 Task: Add Sprouts Pau D Arco to the cart.
Action: Mouse moved to (23, 95)
Screenshot: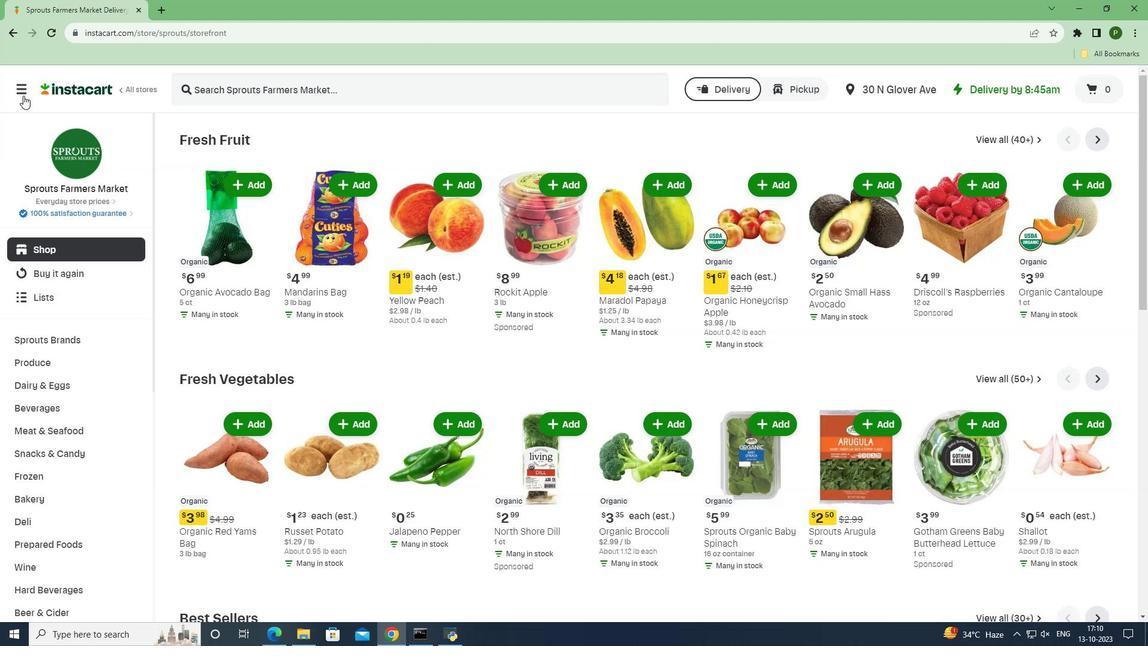 
Action: Mouse pressed left at (23, 95)
Screenshot: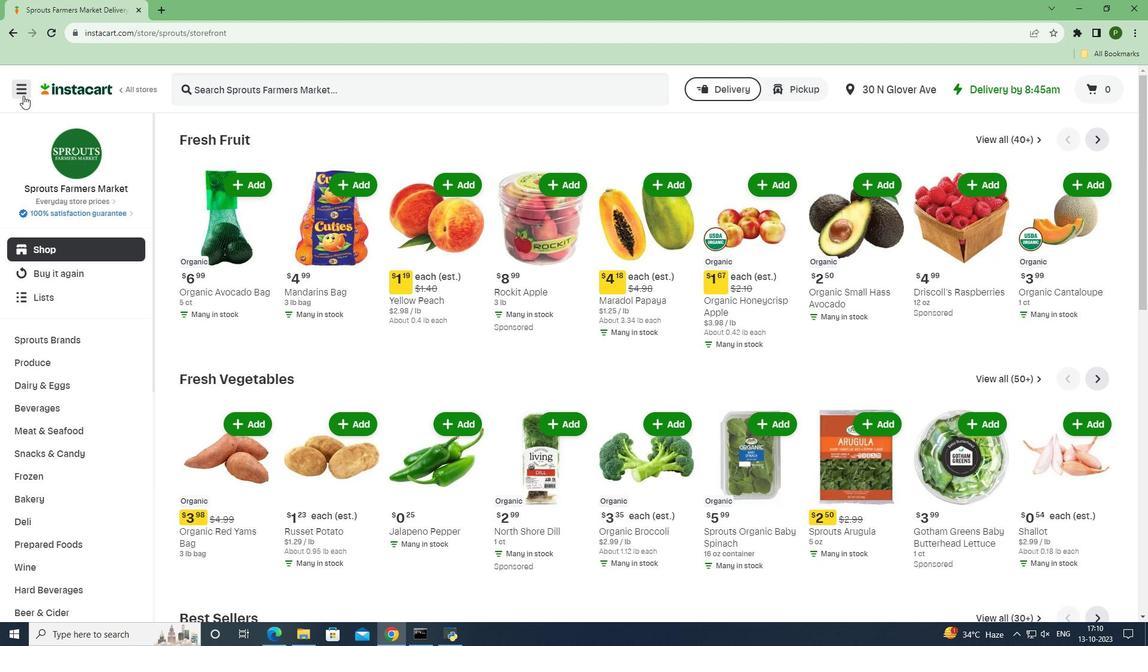 
Action: Mouse moved to (37, 307)
Screenshot: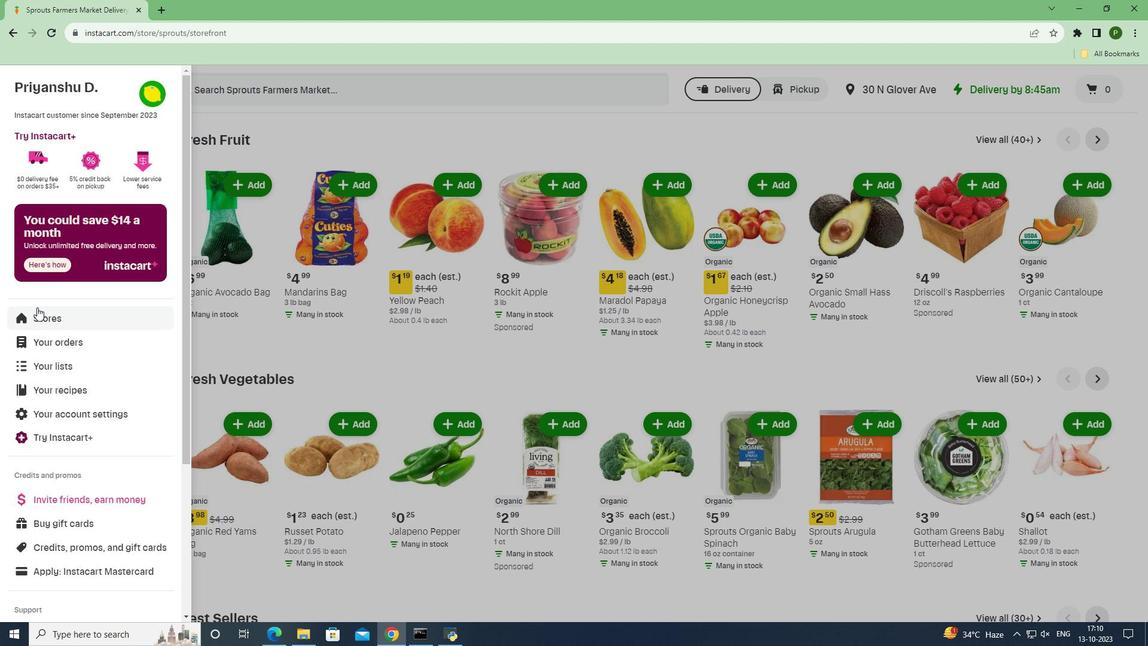 
Action: Mouse pressed left at (37, 307)
Screenshot: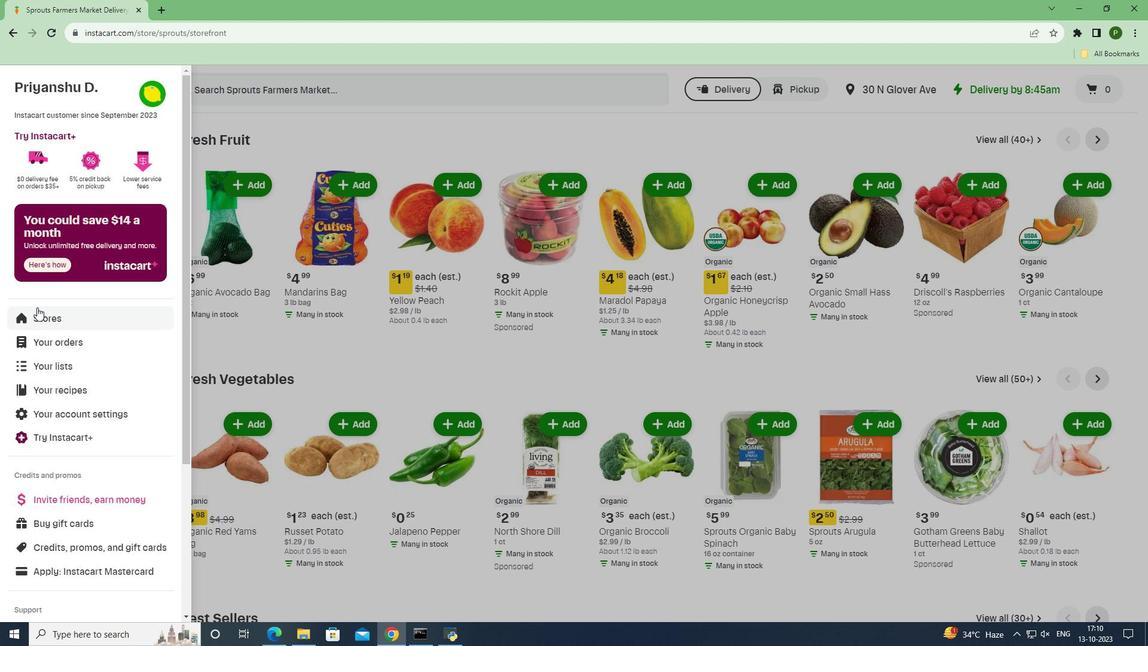 
Action: Mouse moved to (276, 142)
Screenshot: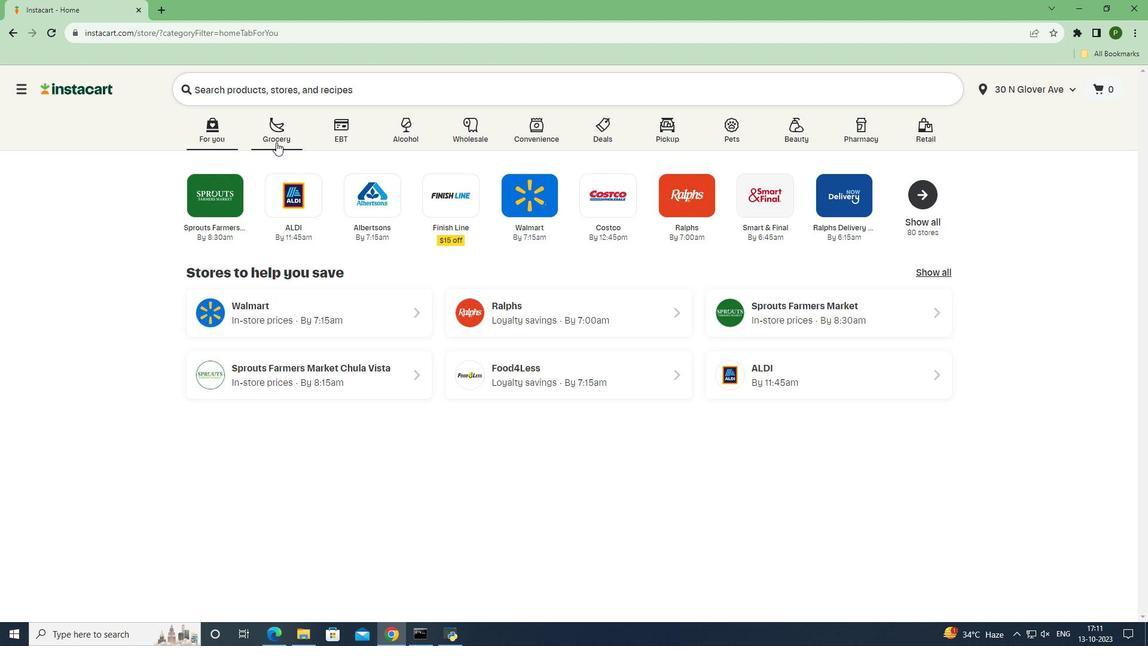 
Action: Mouse pressed left at (276, 142)
Screenshot: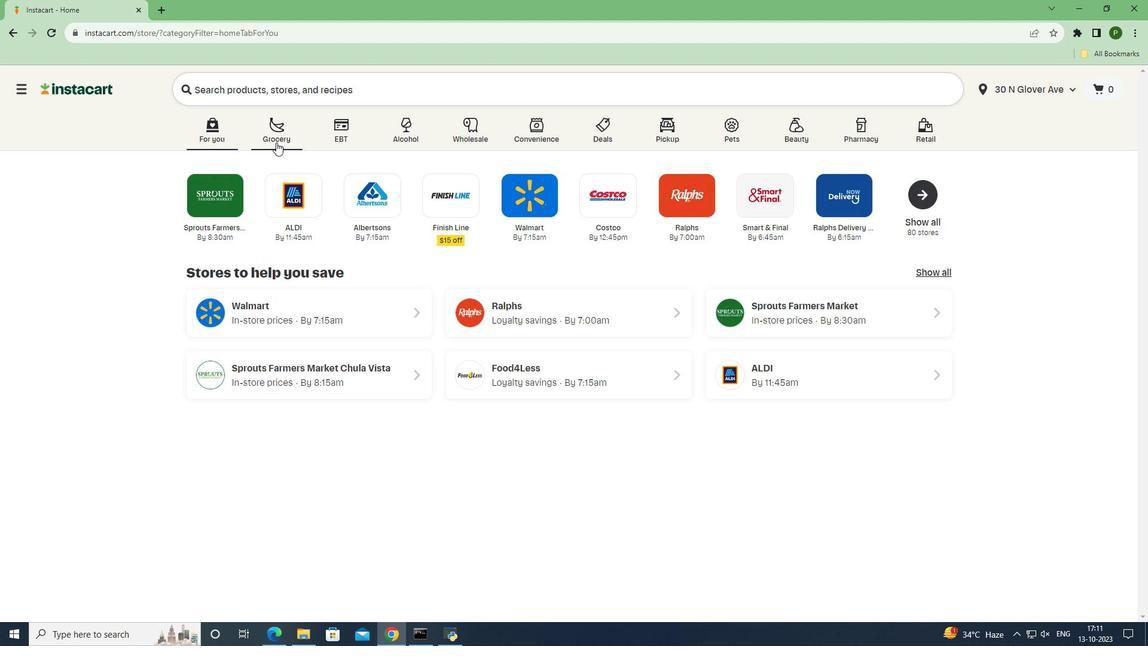 
Action: Mouse moved to (763, 273)
Screenshot: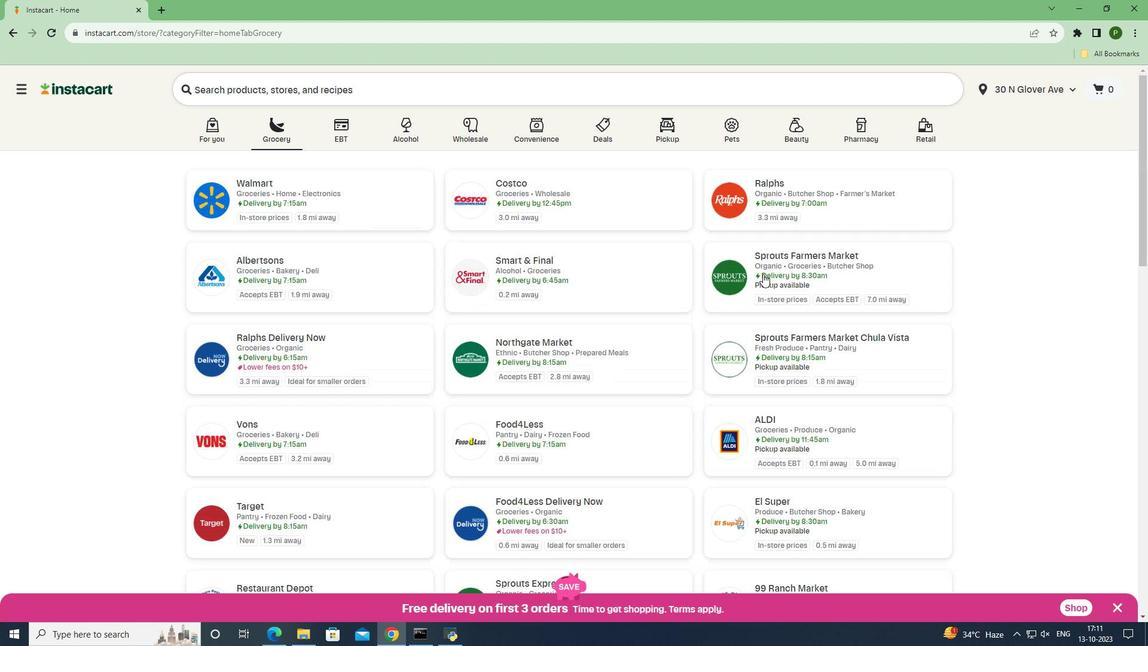 
Action: Mouse pressed left at (763, 273)
Screenshot: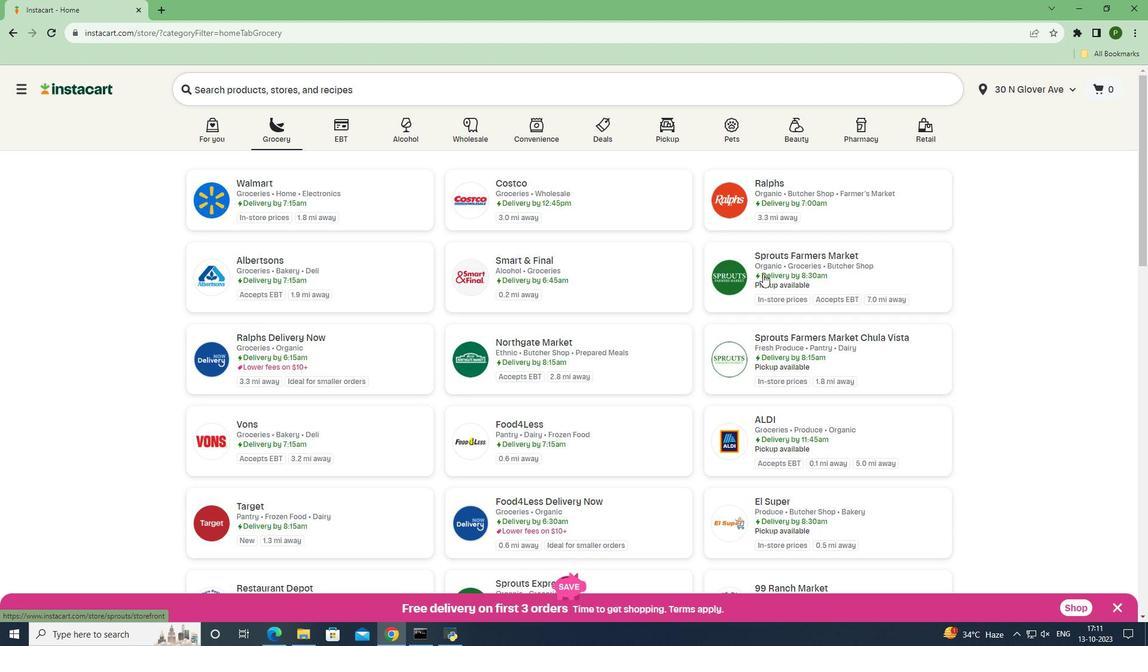 
Action: Mouse moved to (62, 406)
Screenshot: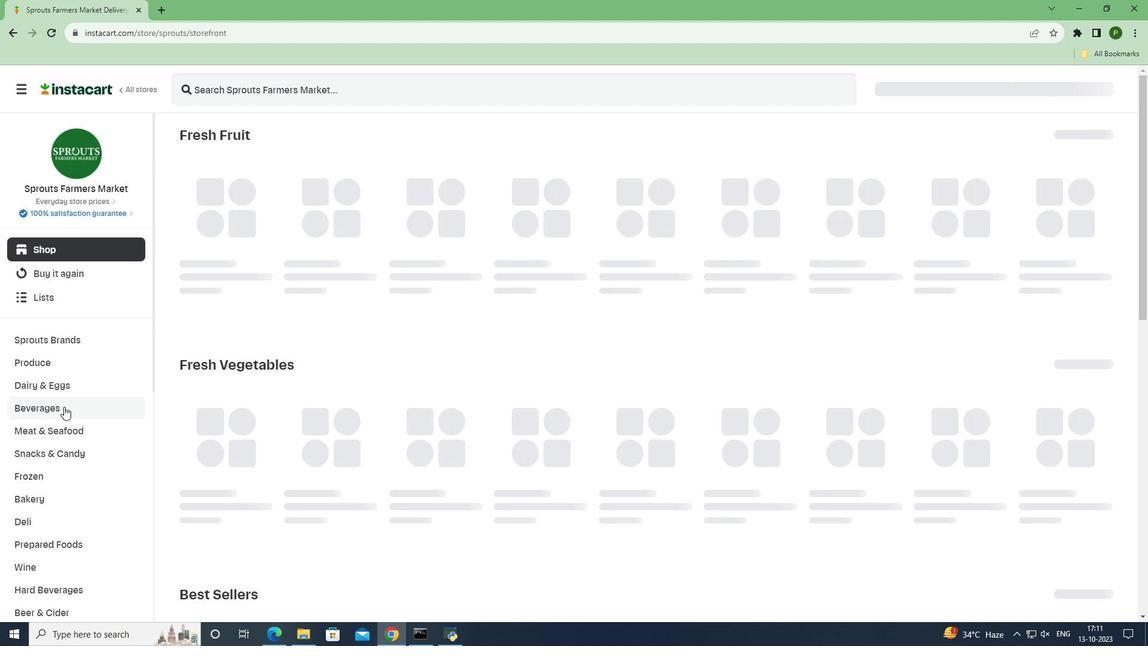 
Action: Mouse pressed left at (62, 406)
Screenshot: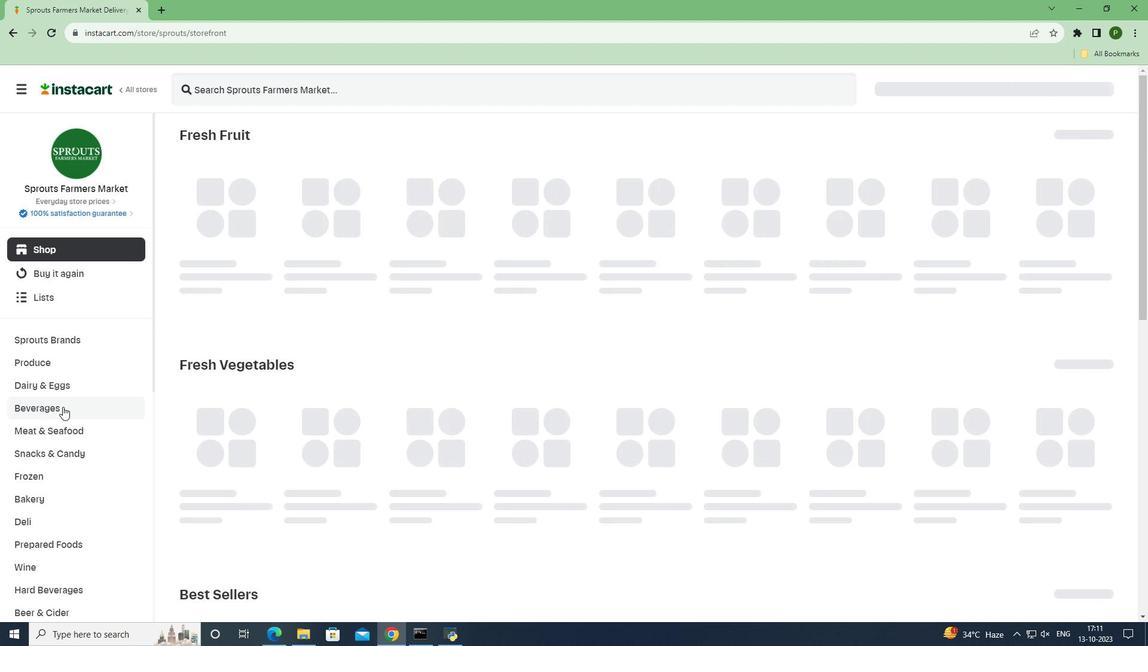 
Action: Mouse moved to (1037, 165)
Screenshot: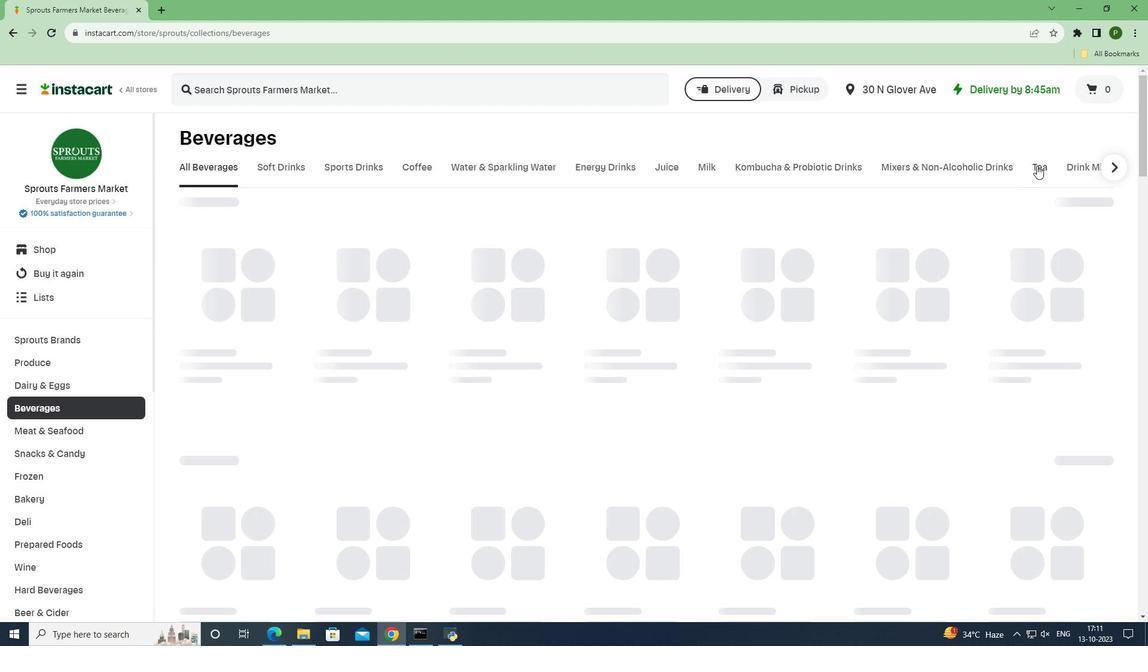 
Action: Mouse pressed left at (1037, 165)
Screenshot: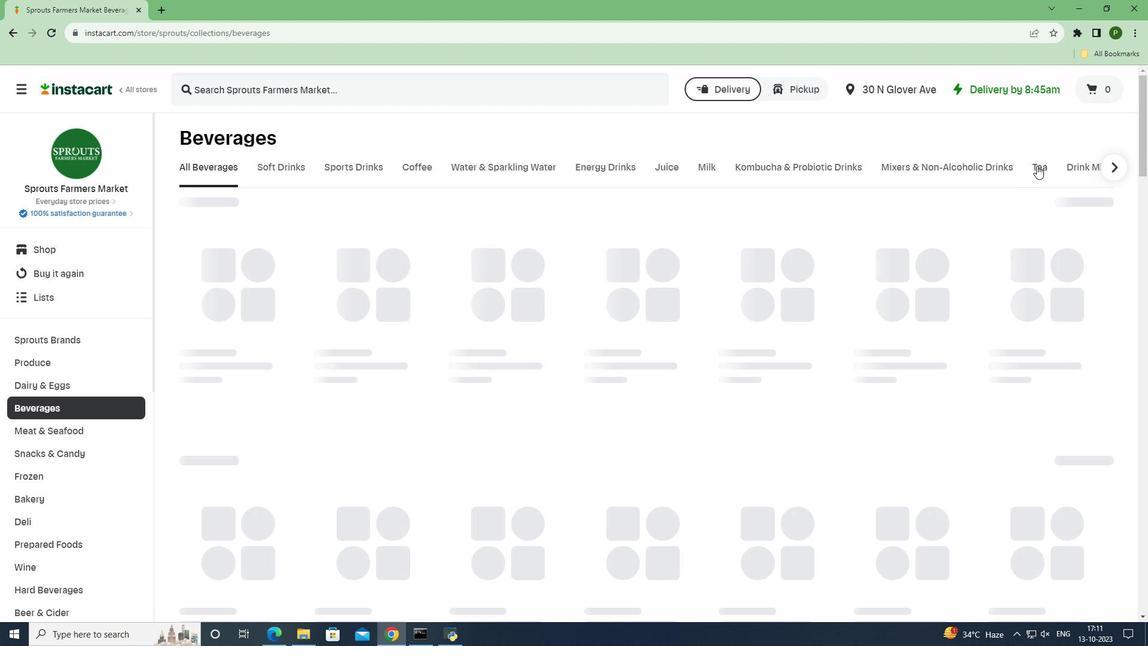 
Action: Mouse moved to (468, 91)
Screenshot: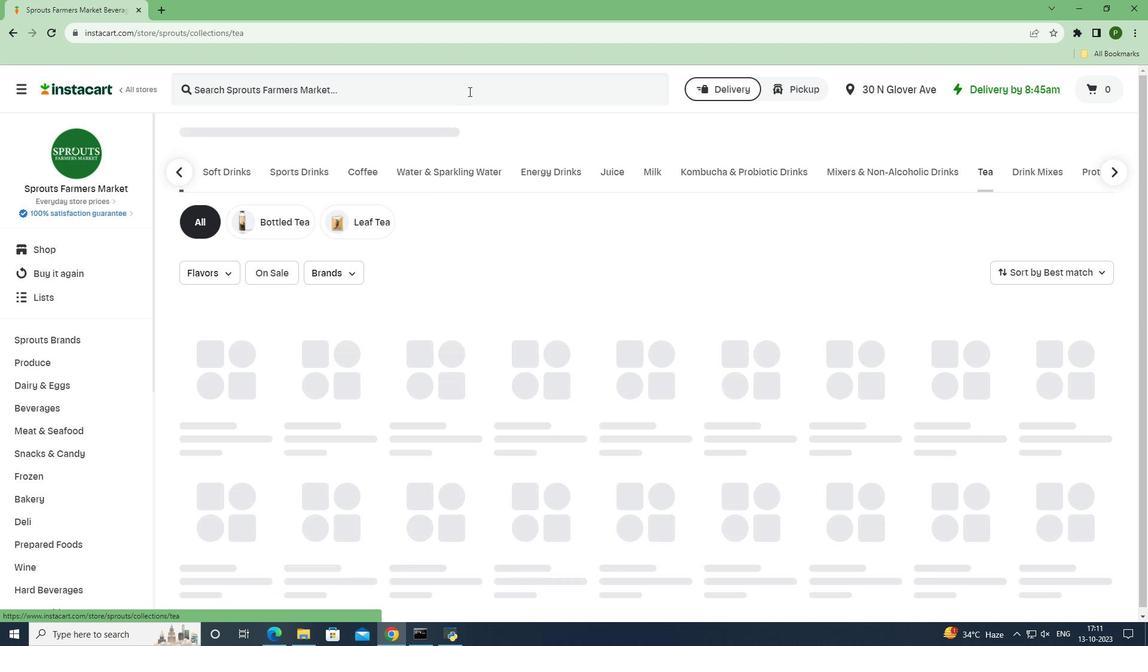 
Action: Mouse pressed left at (468, 91)
Screenshot: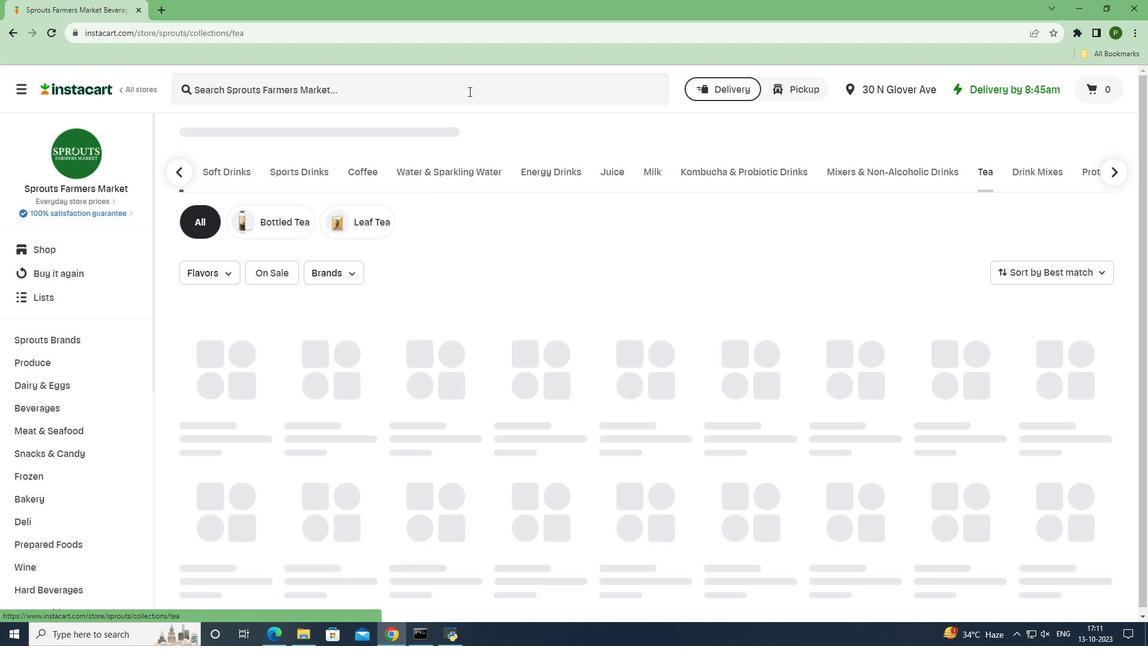 
Action: Key pressed s<Key.caps_lock>PROUTS<Key.space><Key.caps_lock>p<Key.caps_lock>AU<Key.space><Key.caps_lock>d<Key.space>a<Key.caps_lock>C<Key.backspace>RCO<Key.space><Key.enter>
Screenshot: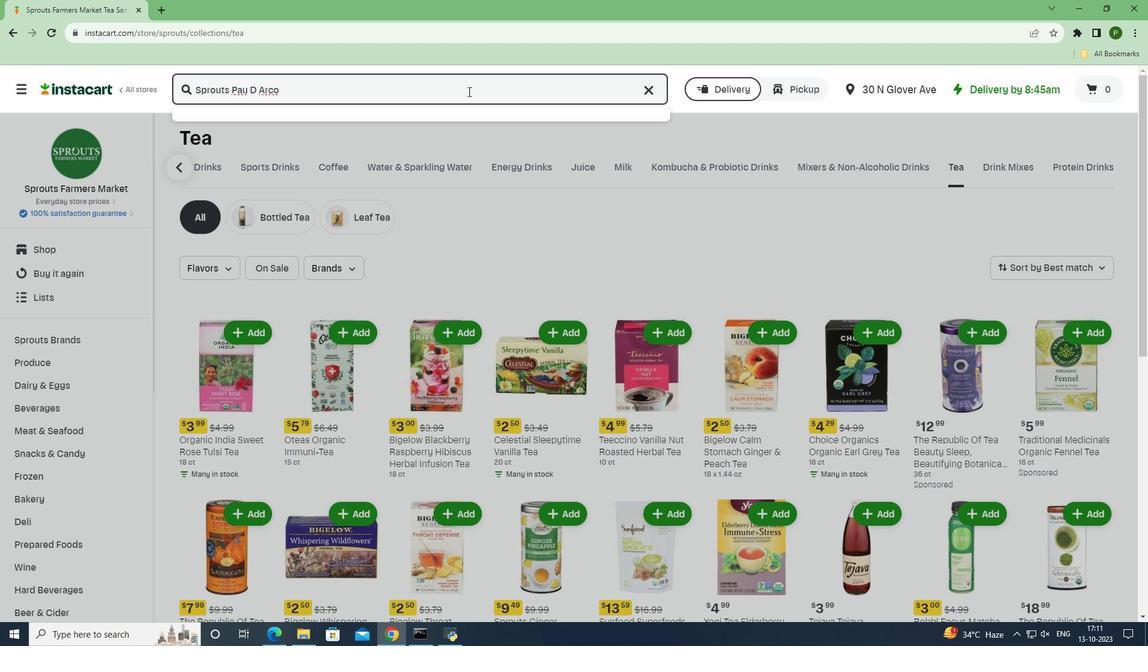 
Action: Mouse moved to (324, 194)
Screenshot: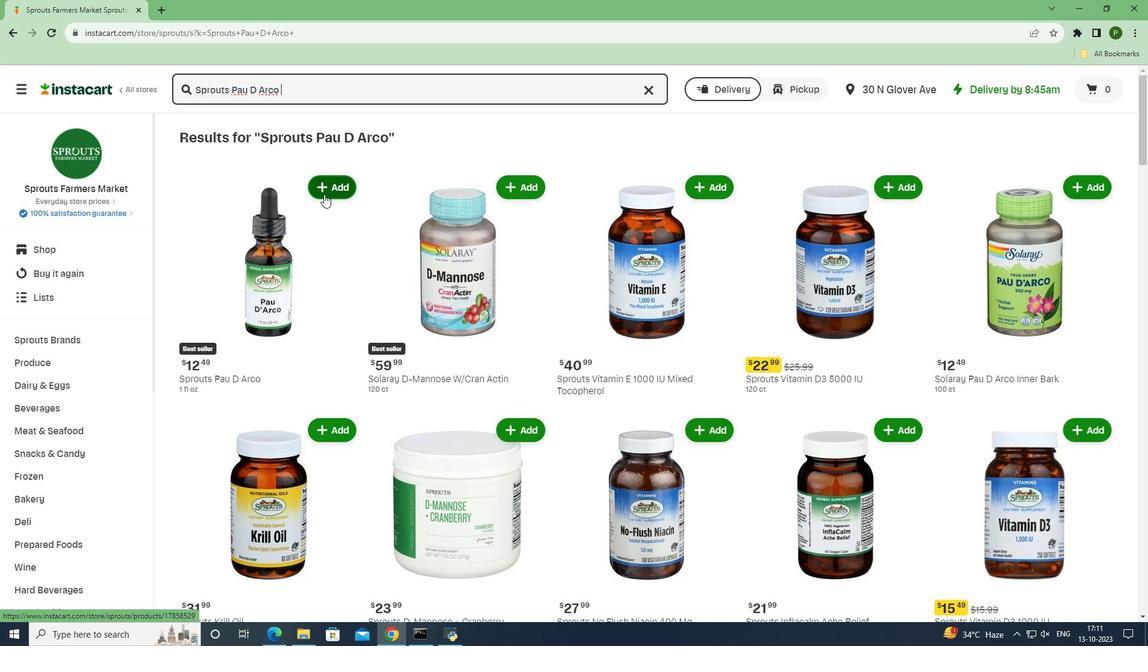 
Action: Mouse pressed left at (324, 194)
Screenshot: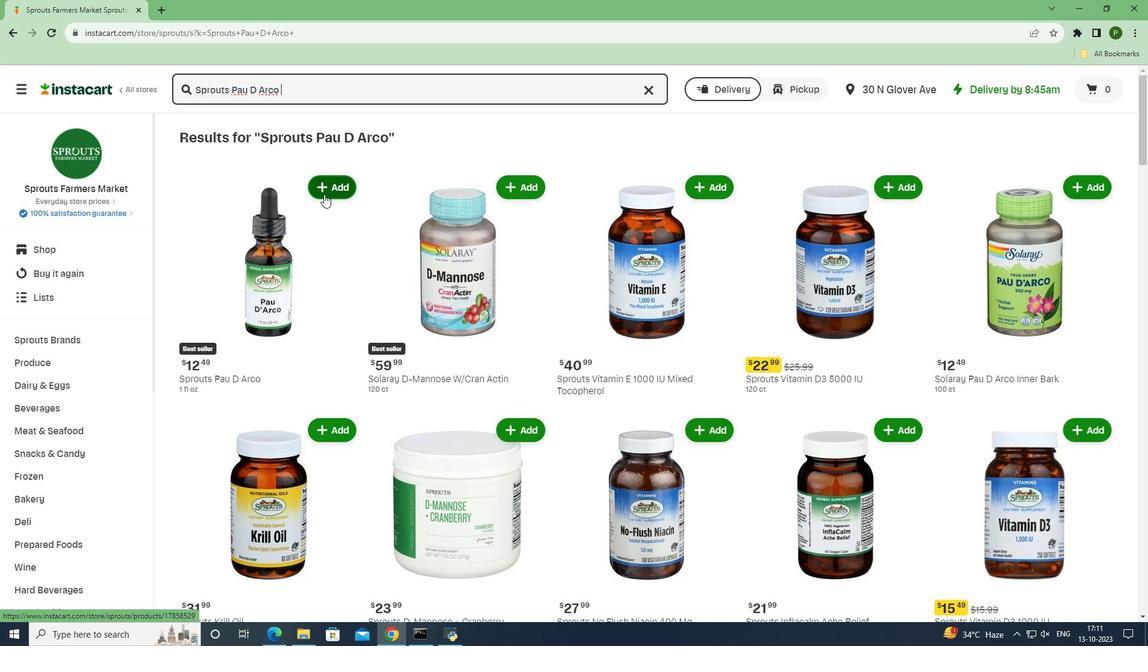 
Action: Mouse moved to (330, 248)
Screenshot: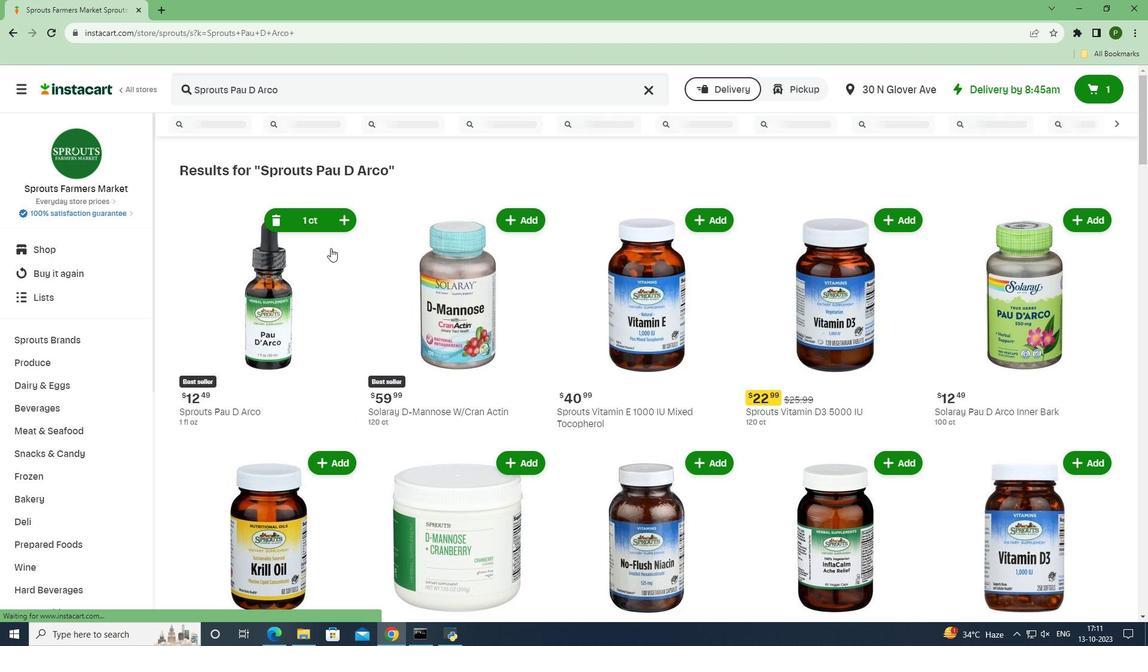 
